 Task: Create a new project with the team Planning template.
Action: Mouse moved to (61, 125)
Screenshot: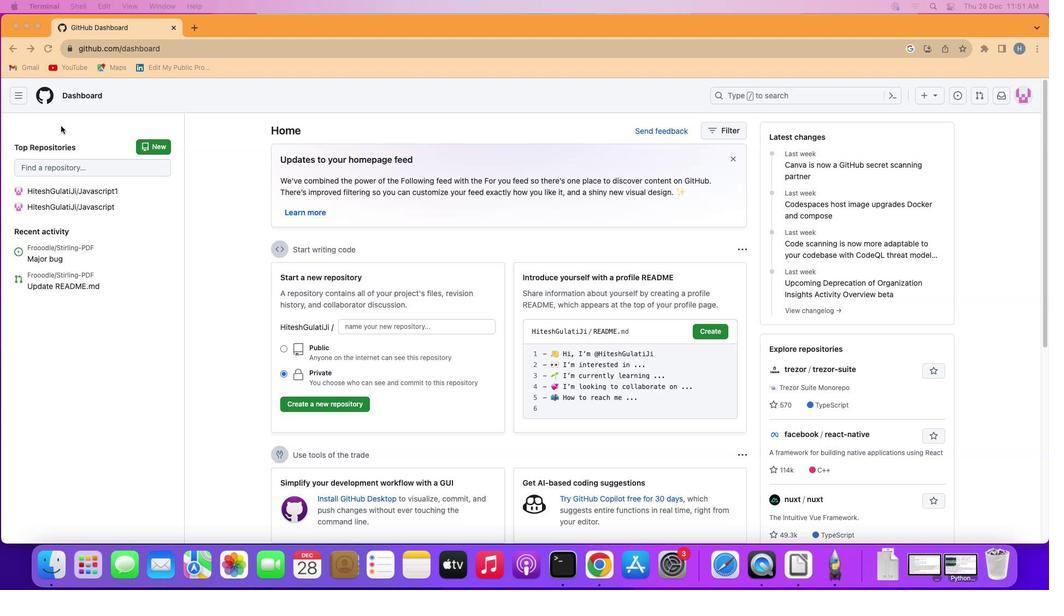
Action: Mouse pressed left at (61, 125)
Screenshot: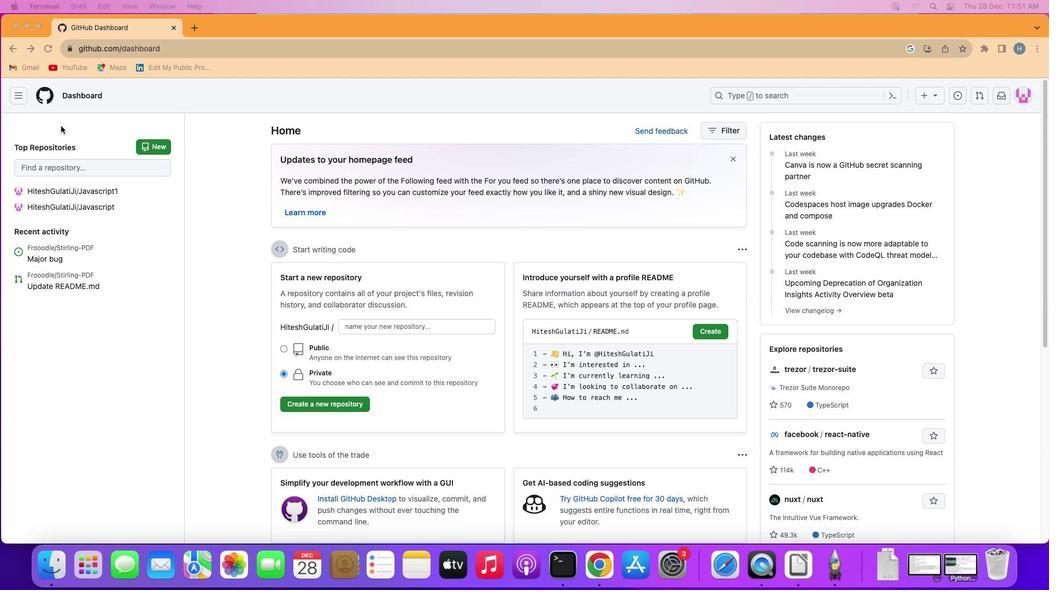
Action: Mouse moved to (15, 93)
Screenshot: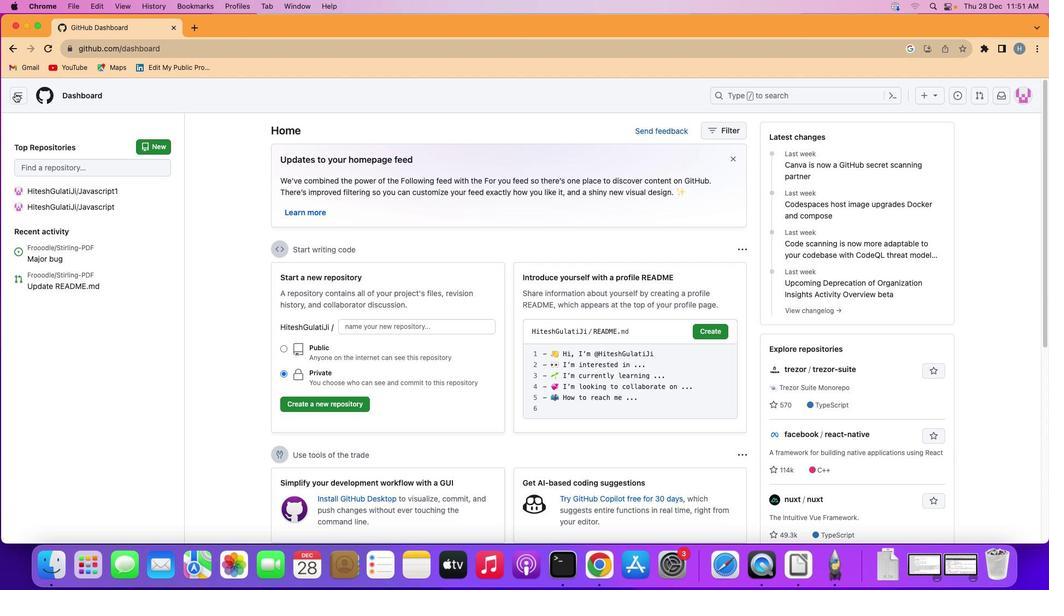 
Action: Mouse pressed left at (15, 93)
Screenshot: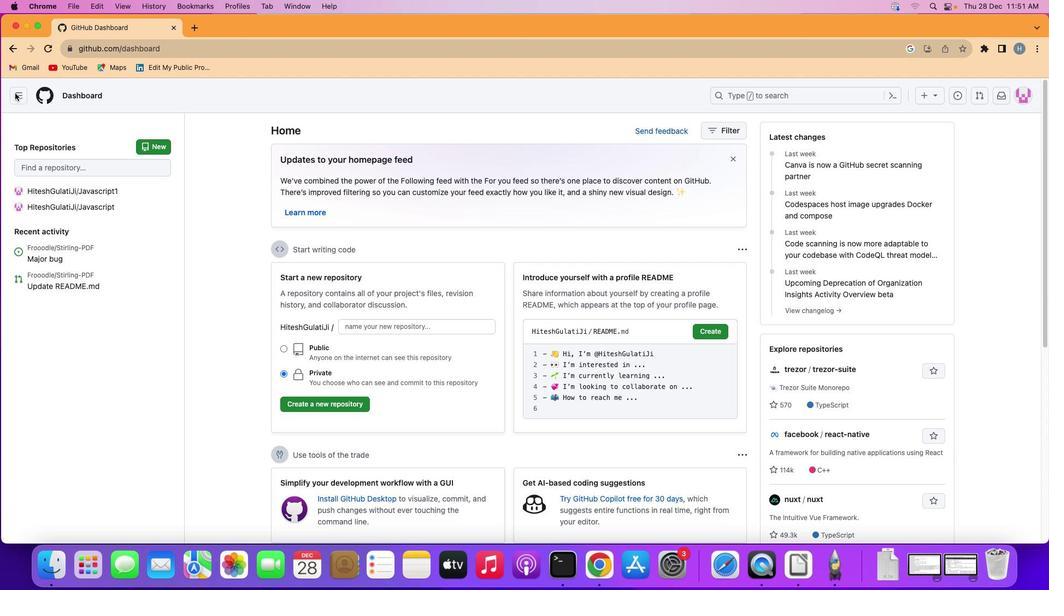
Action: Mouse moved to (51, 171)
Screenshot: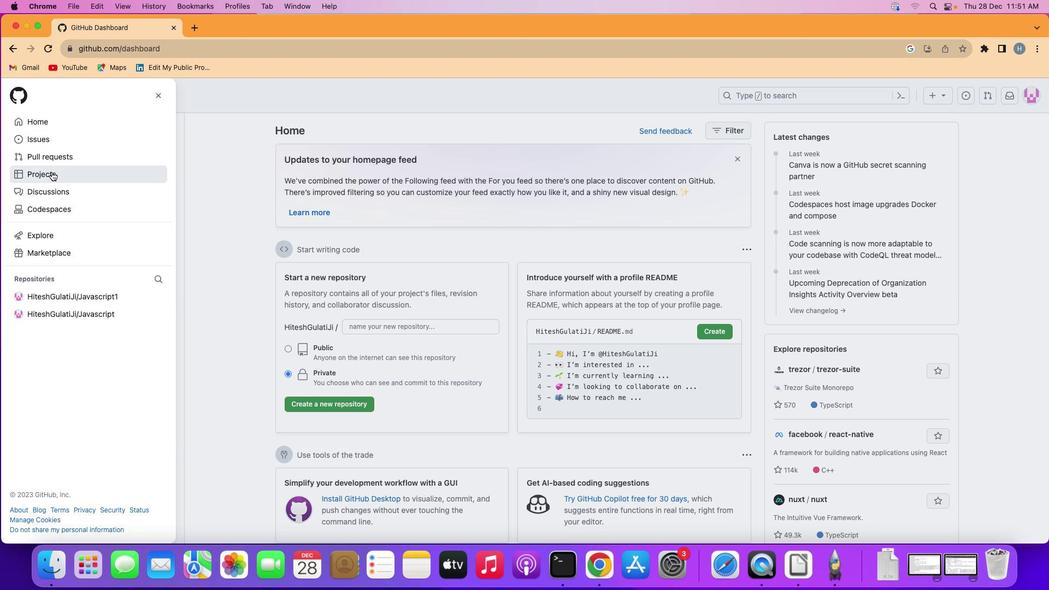 
Action: Mouse pressed left at (51, 171)
Screenshot: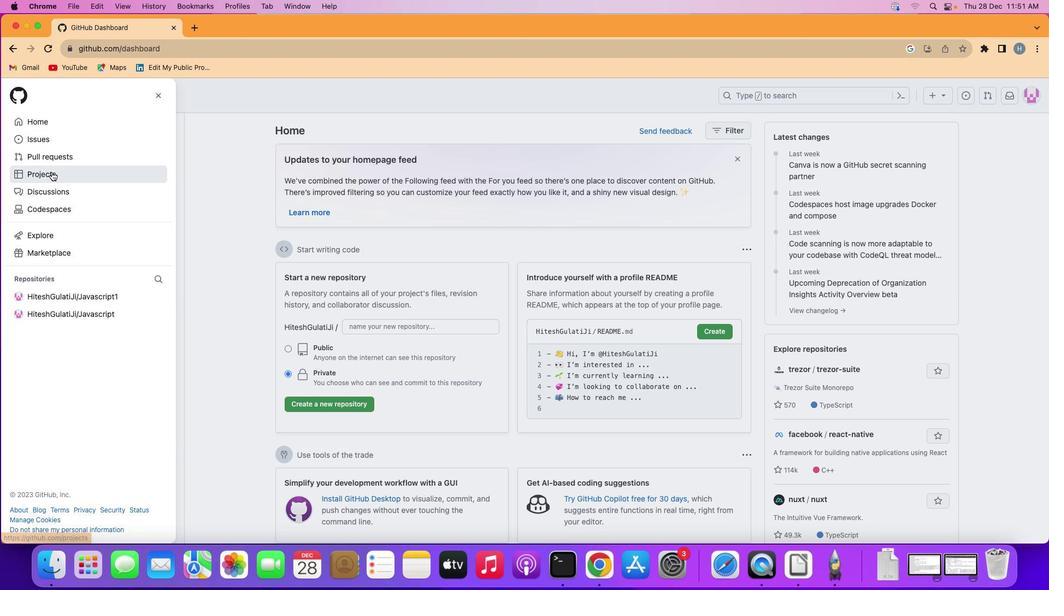 
Action: Mouse moved to (942, 97)
Screenshot: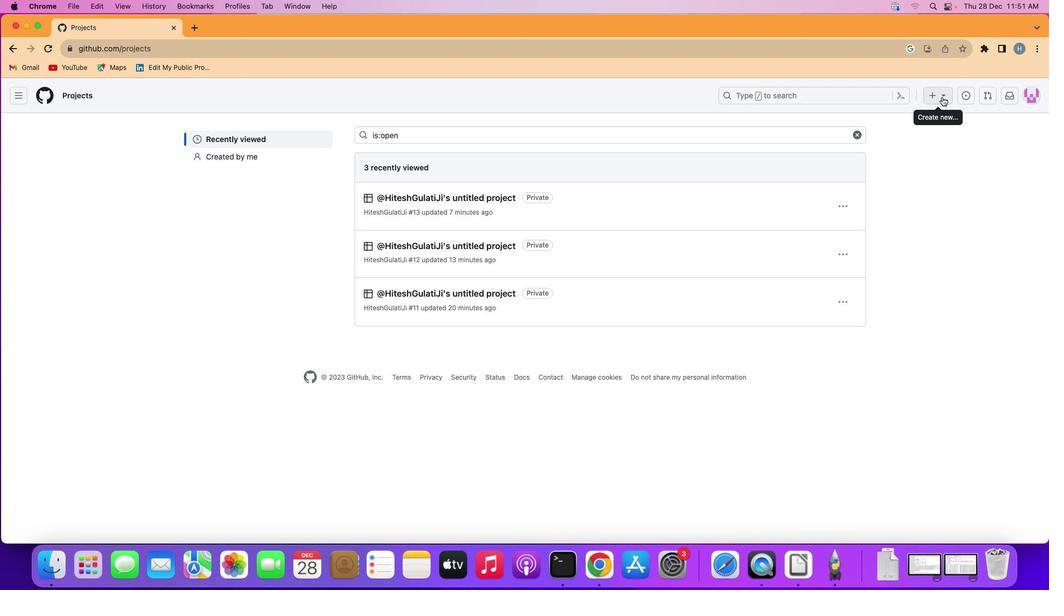 
Action: Mouse pressed left at (942, 97)
Screenshot: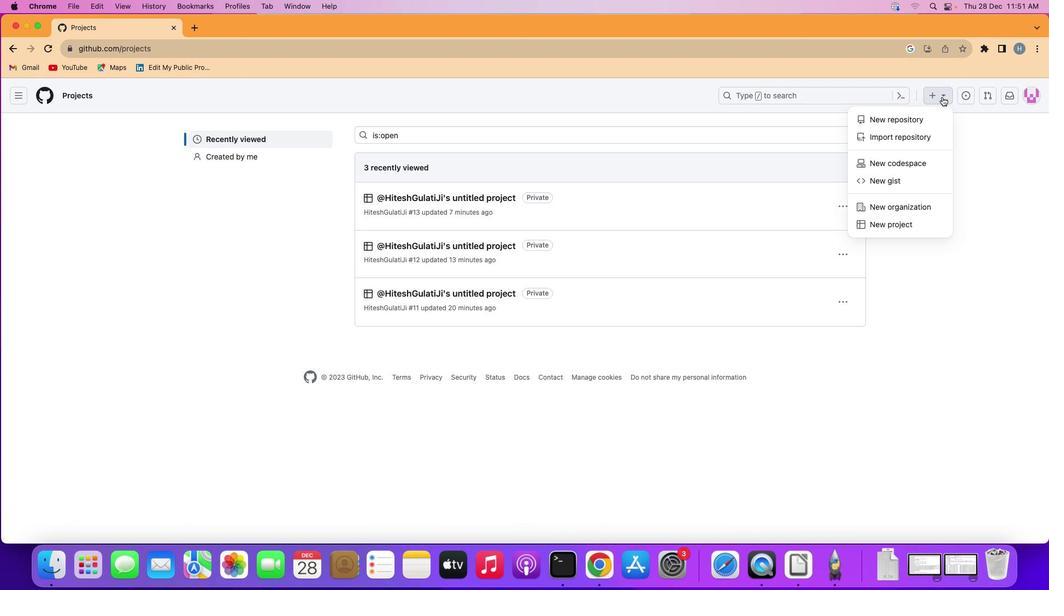 
Action: Mouse moved to (910, 222)
Screenshot: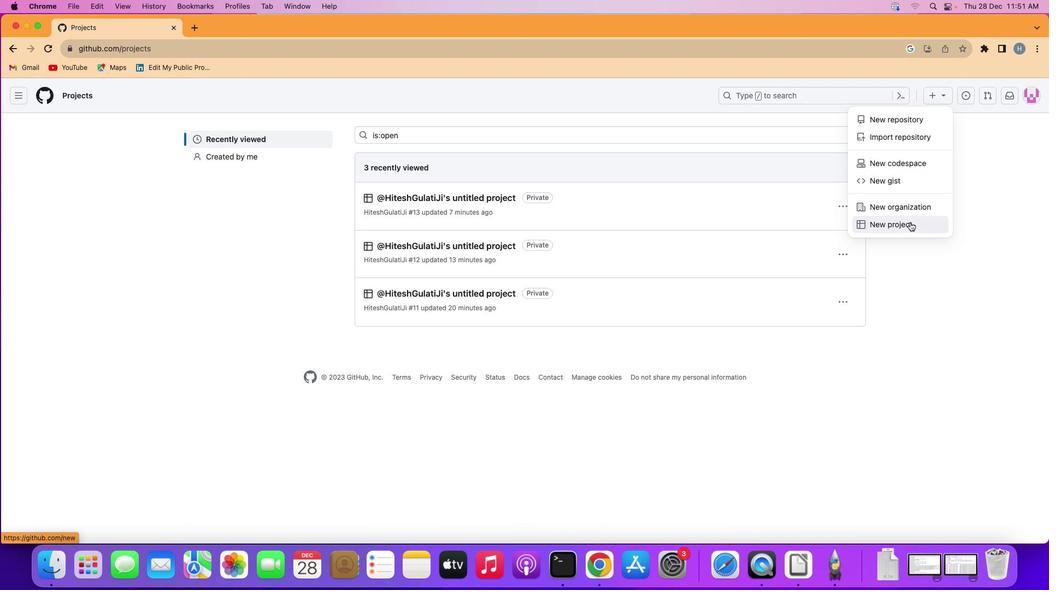 
Action: Mouse pressed left at (910, 222)
Screenshot: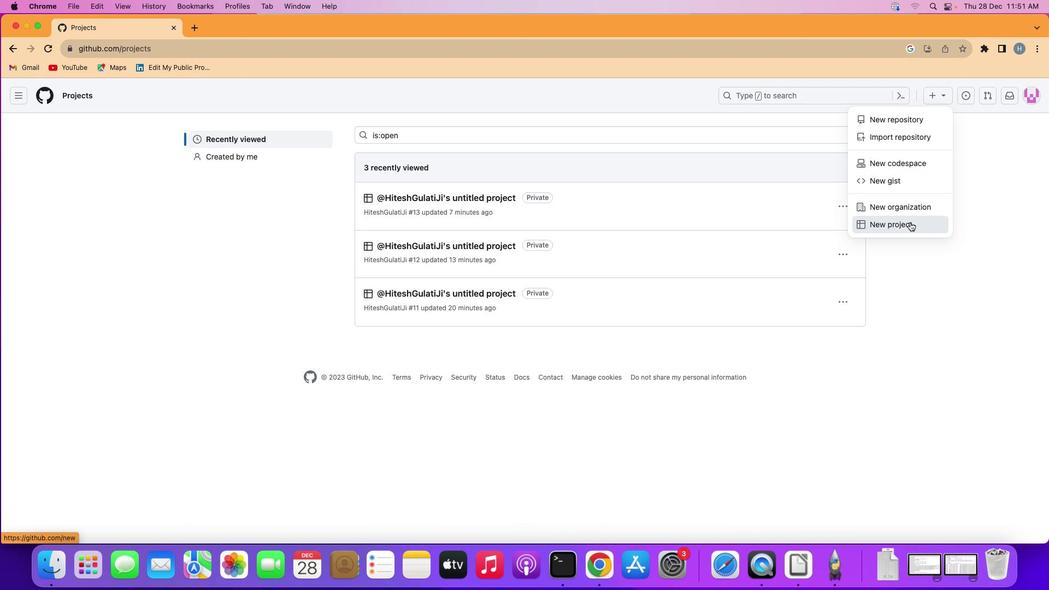 
Action: Mouse moved to (465, 311)
Screenshot: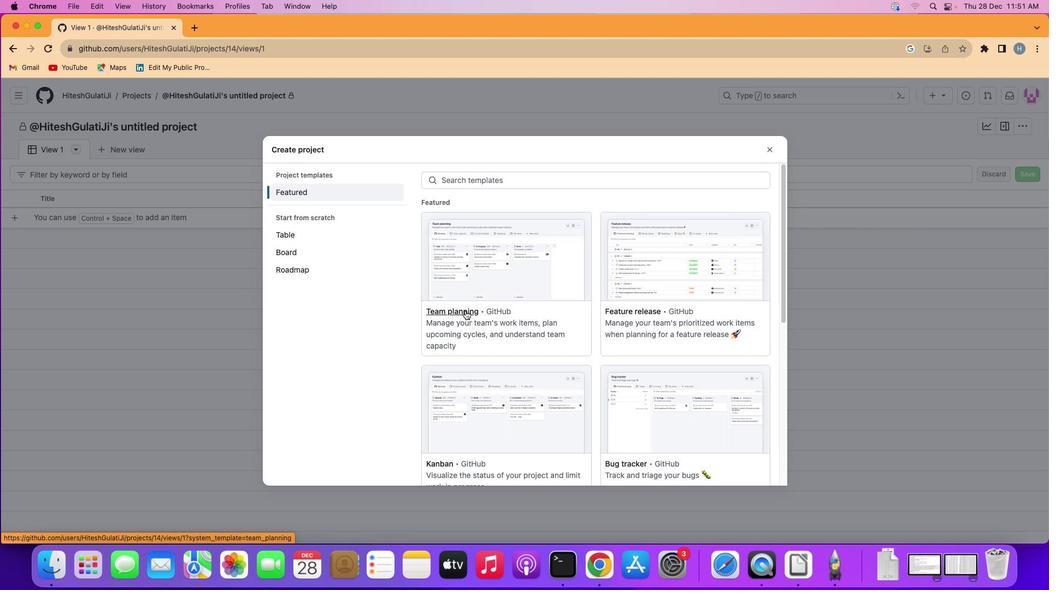 
Action: Mouse pressed left at (465, 311)
Screenshot: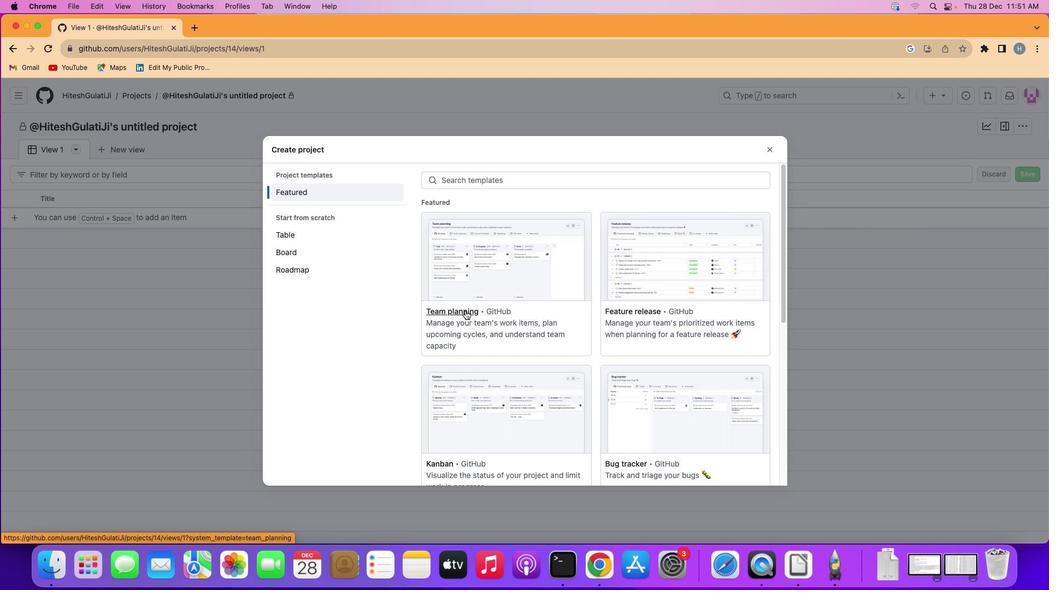 
Action: Mouse moved to (750, 466)
Screenshot: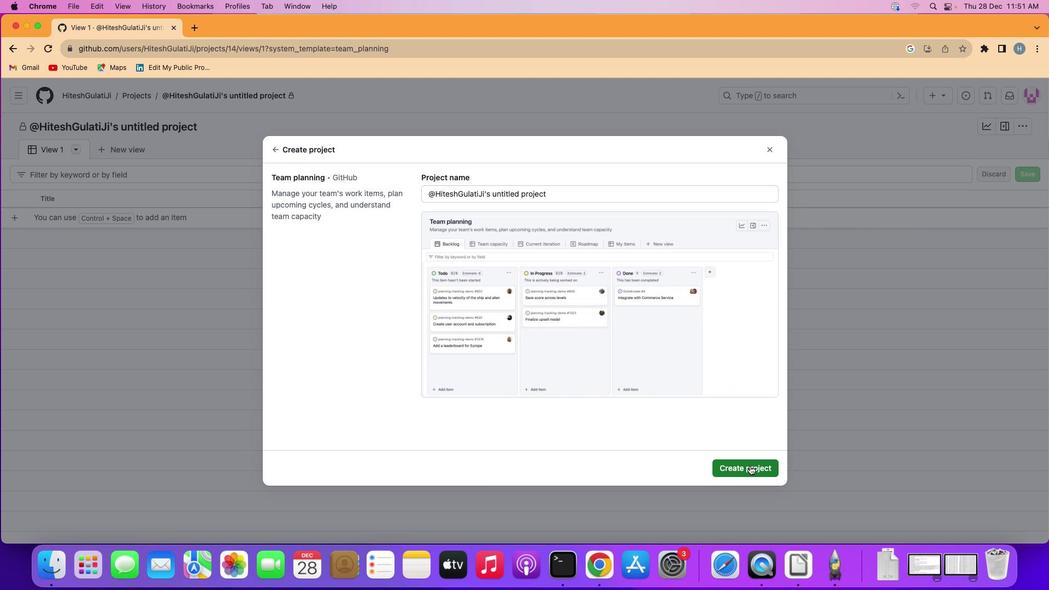 
Action: Mouse pressed left at (750, 466)
Screenshot: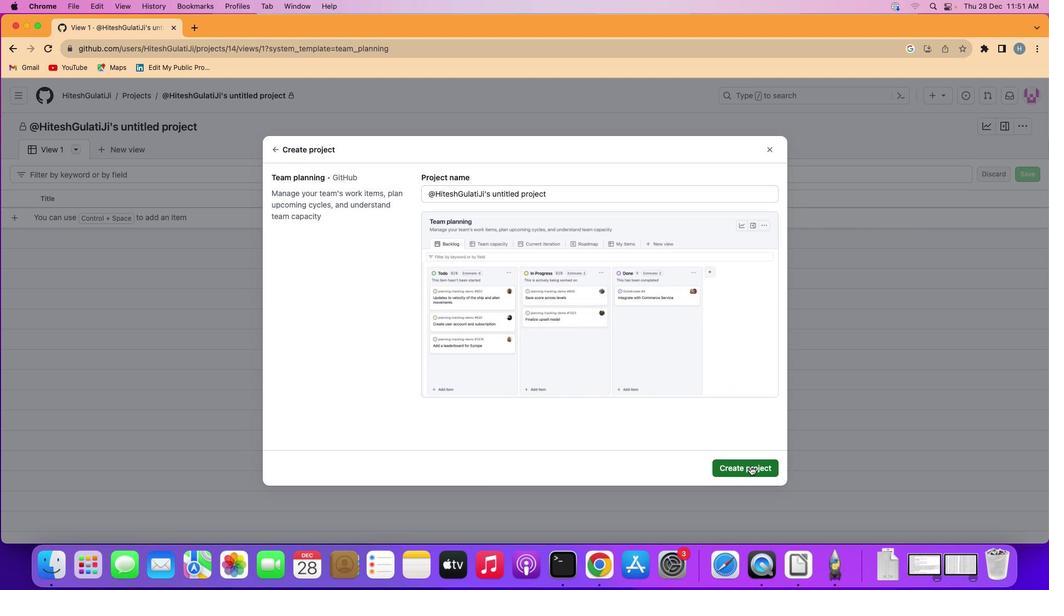 
Action: Mouse moved to (807, 371)
Screenshot: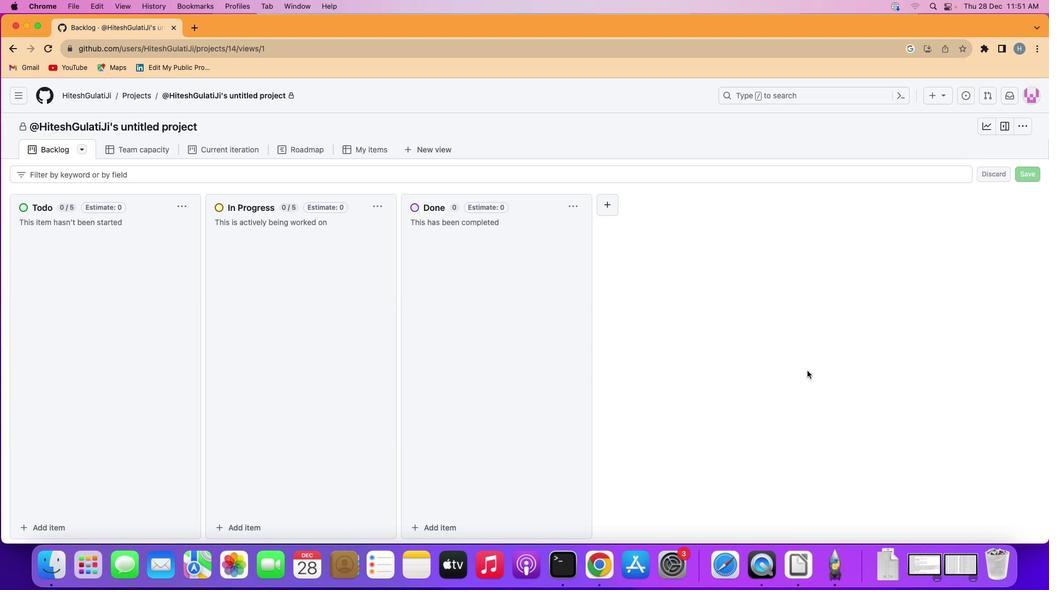 
